 Task: Select the employment type as part-time.
Action: Mouse moved to (783, 99)
Screenshot: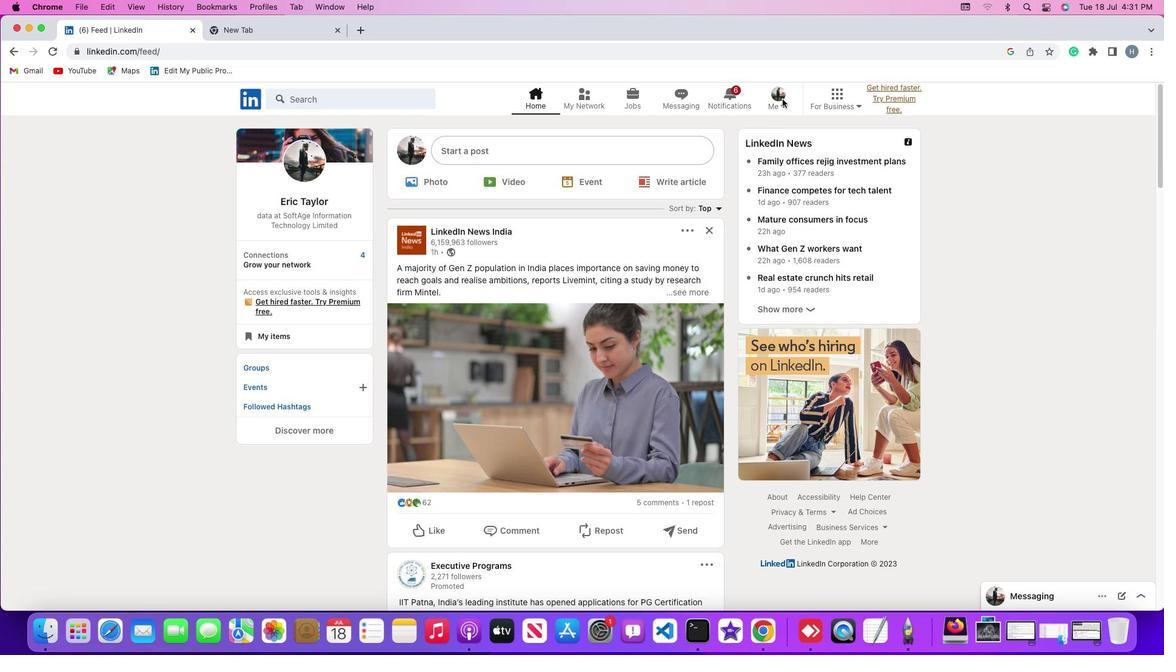 
Action: Mouse pressed left at (783, 99)
Screenshot: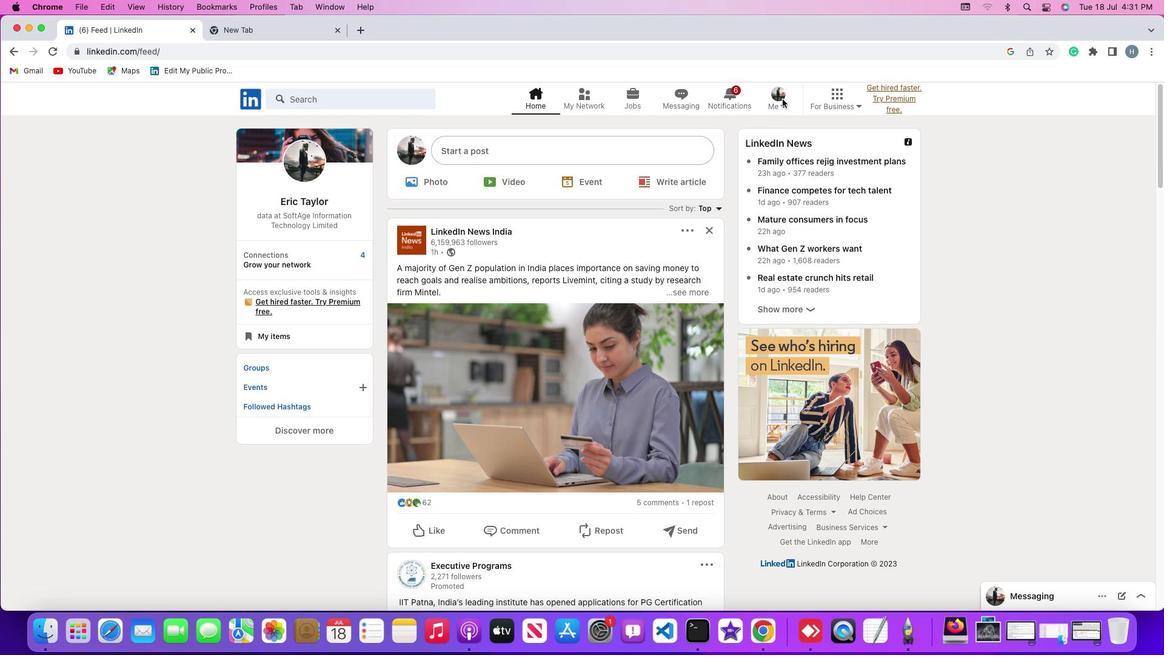 
Action: Mouse moved to (781, 100)
Screenshot: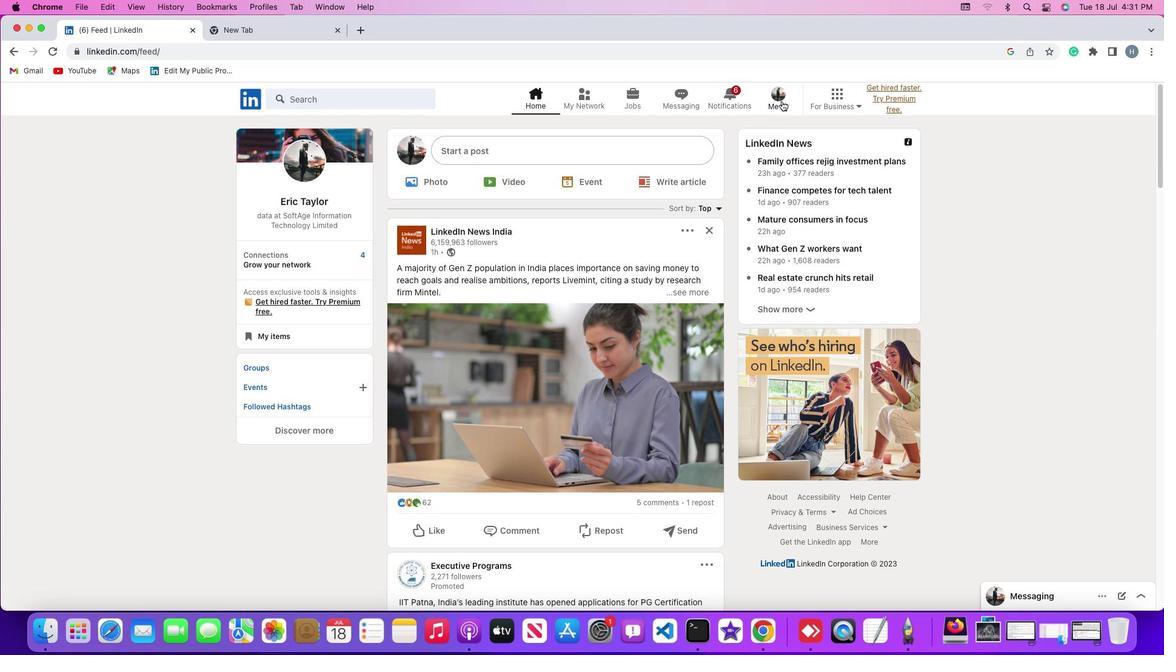 
Action: Mouse pressed left at (781, 100)
Screenshot: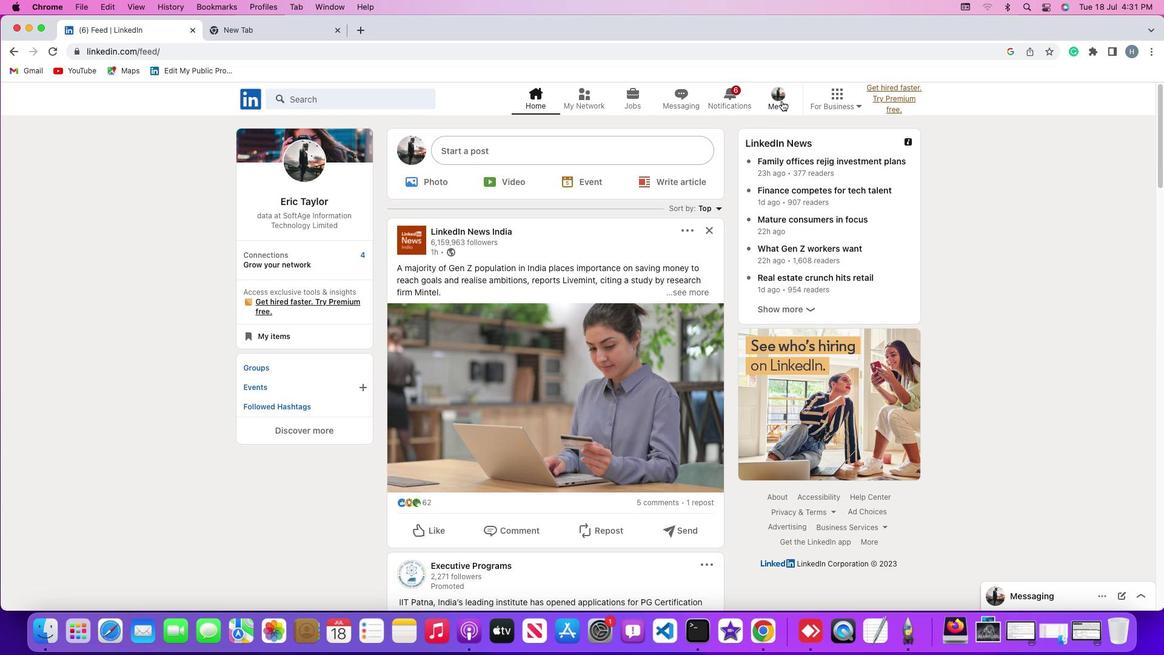 
Action: Mouse moved to (775, 164)
Screenshot: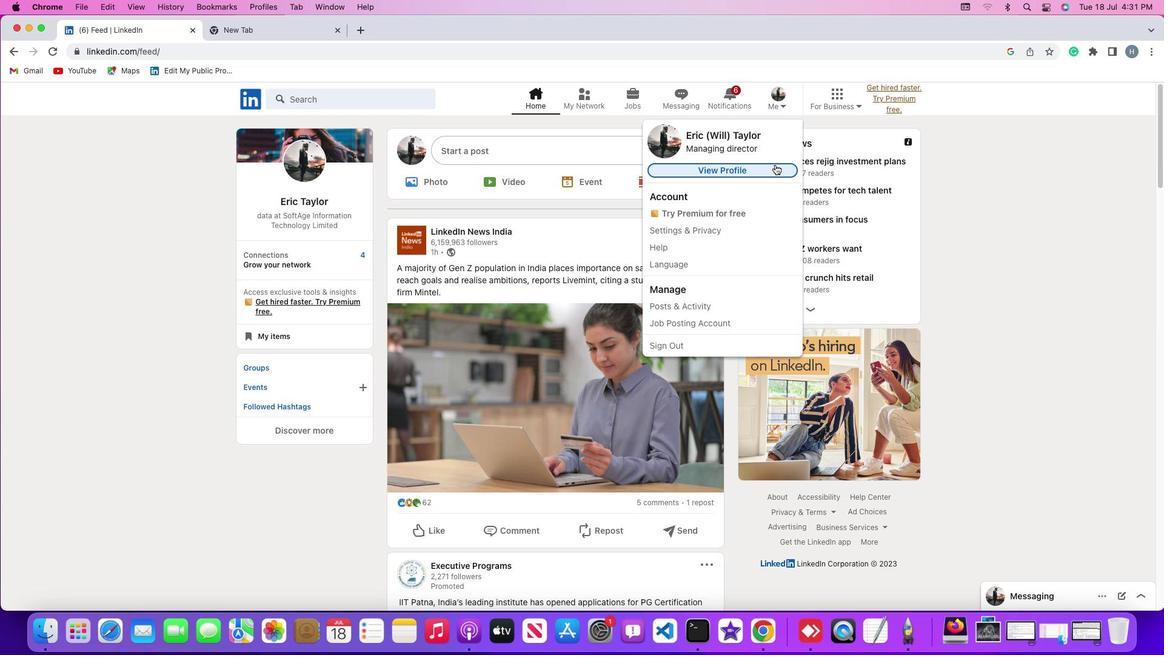 
Action: Mouse pressed left at (775, 164)
Screenshot: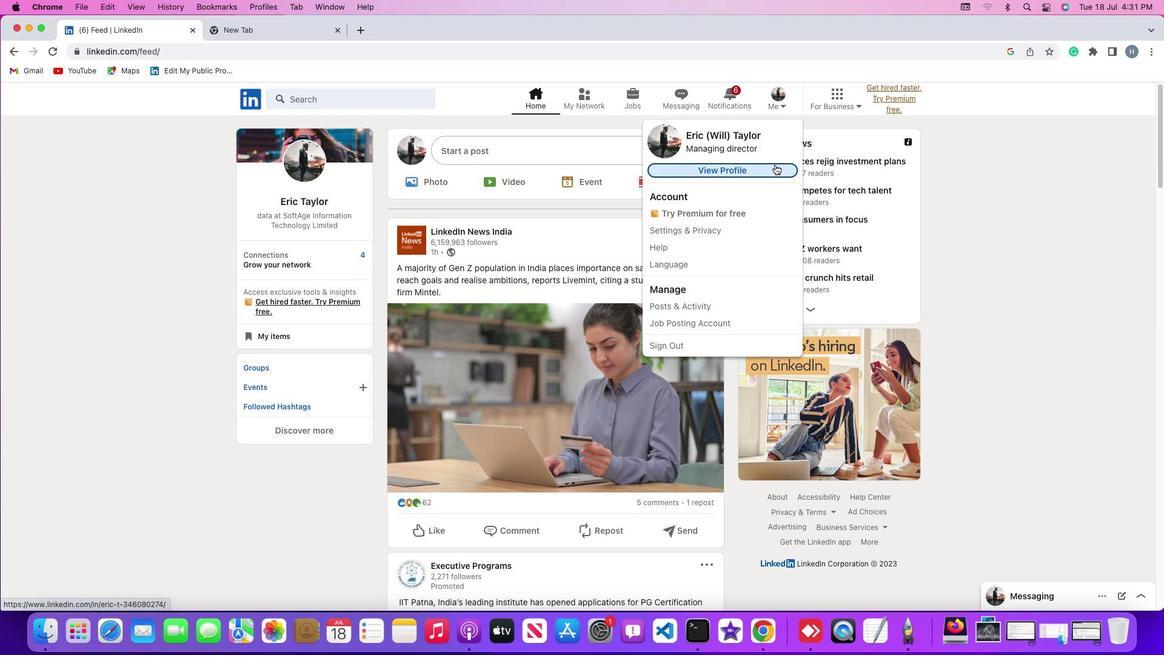 
Action: Mouse moved to (702, 267)
Screenshot: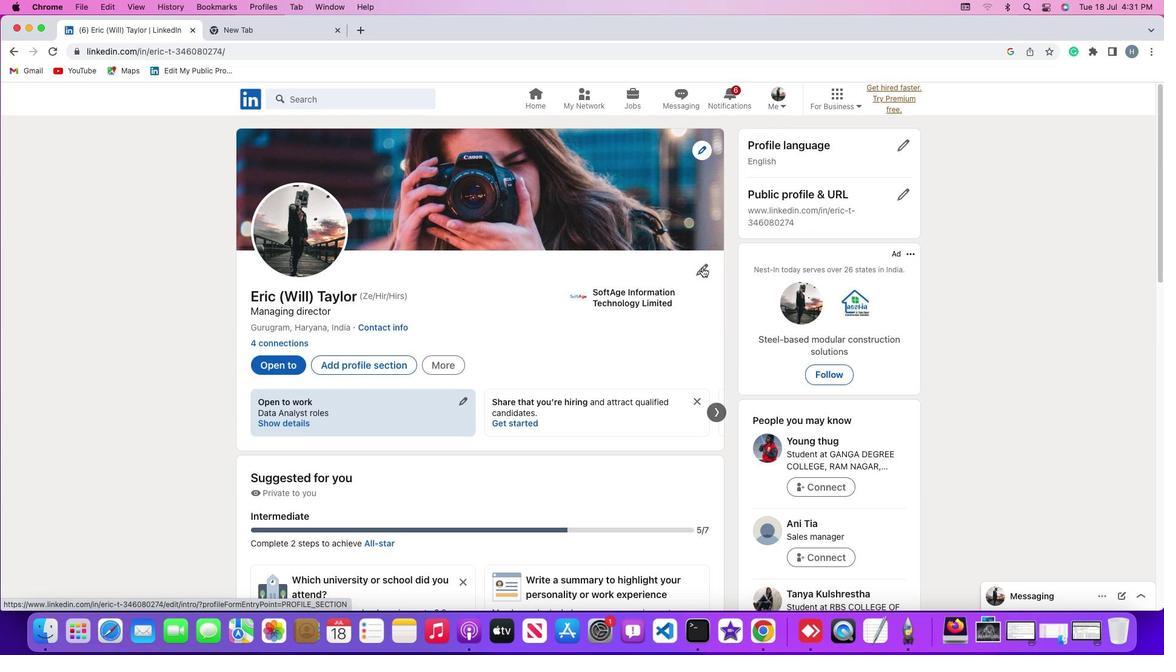 
Action: Mouse pressed left at (702, 267)
Screenshot: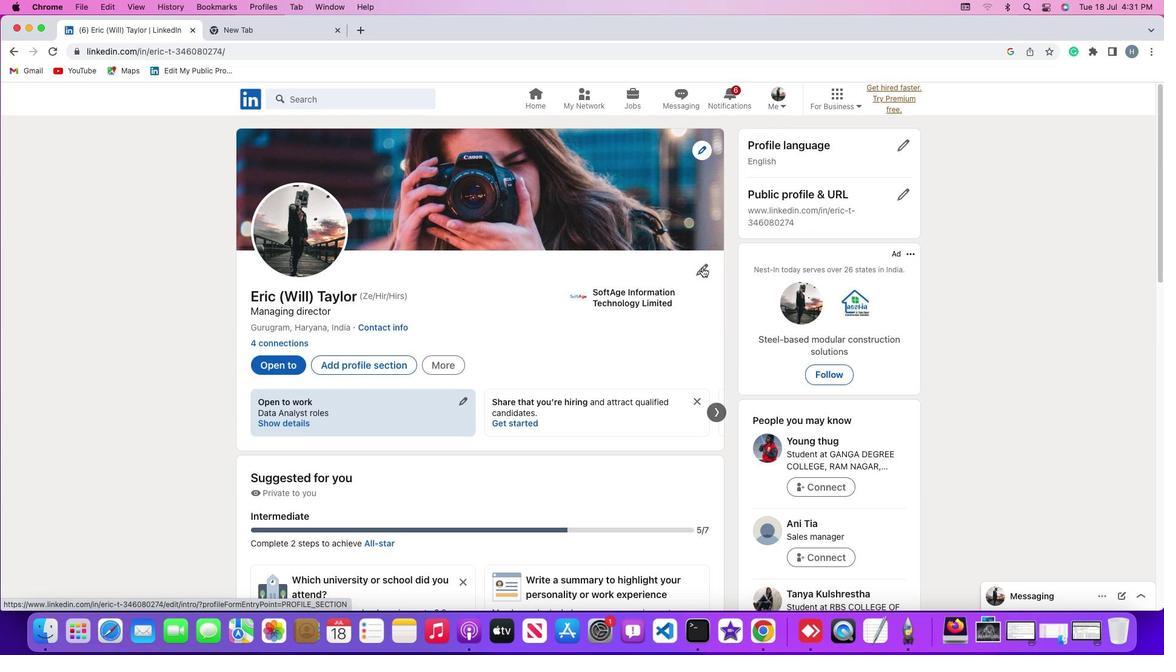 
Action: Mouse moved to (629, 336)
Screenshot: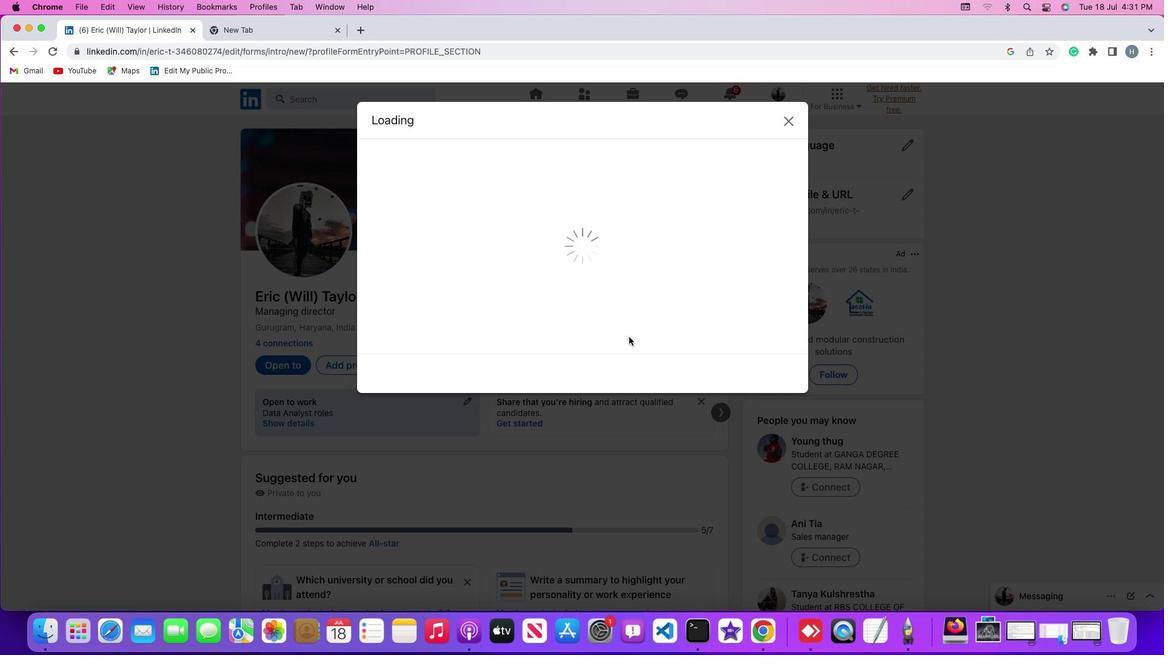 
Action: Mouse scrolled (629, 336) with delta (0, 0)
Screenshot: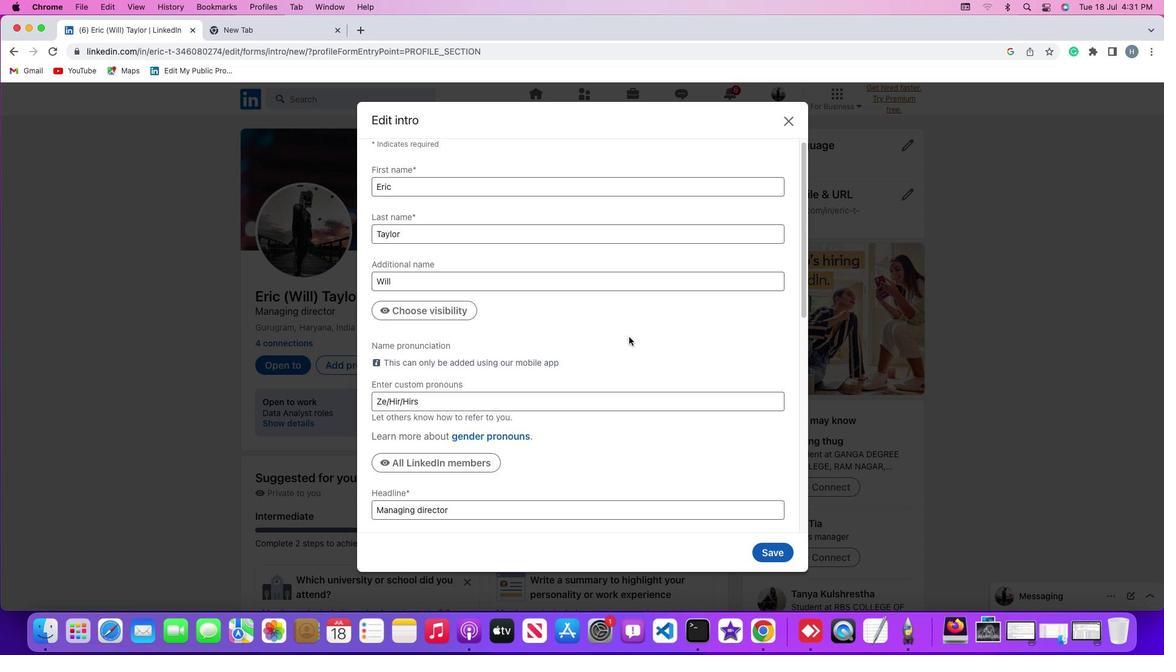 
Action: Mouse scrolled (629, 336) with delta (0, 0)
Screenshot: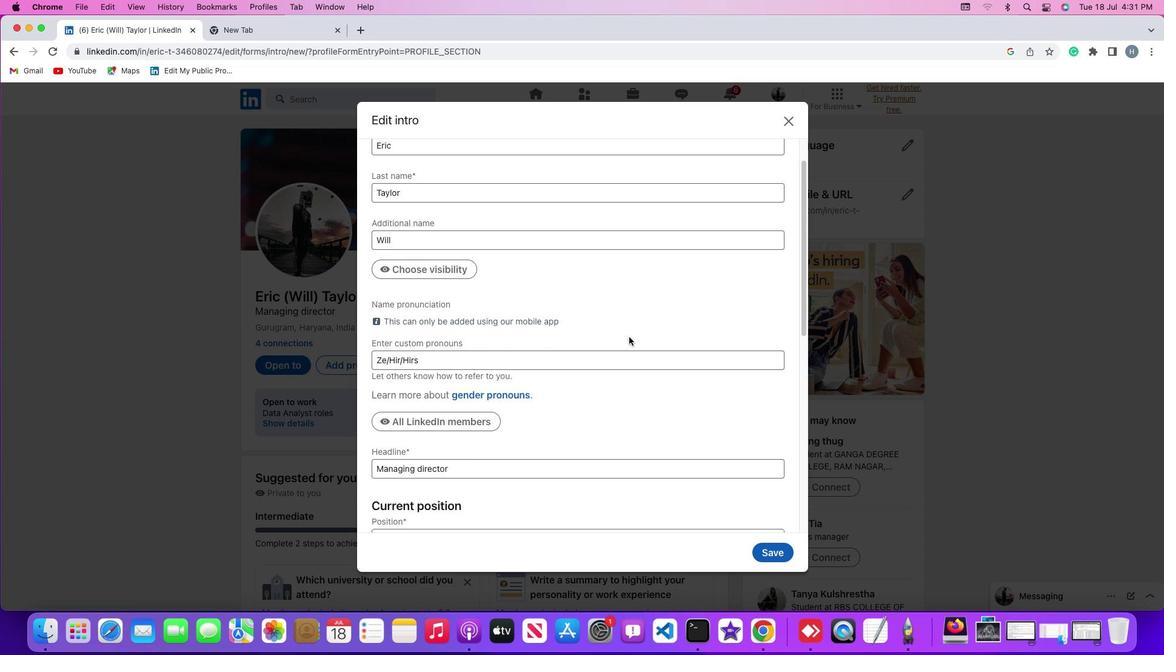
Action: Mouse scrolled (629, 336) with delta (0, -1)
Screenshot: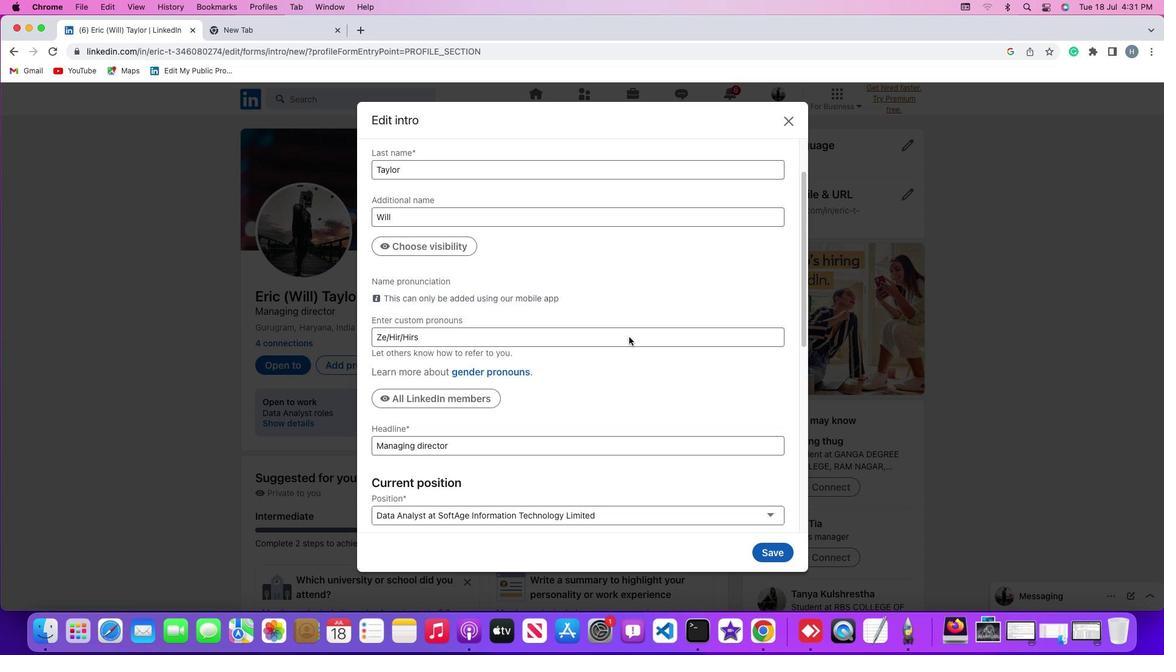 
Action: Mouse scrolled (629, 336) with delta (0, -2)
Screenshot: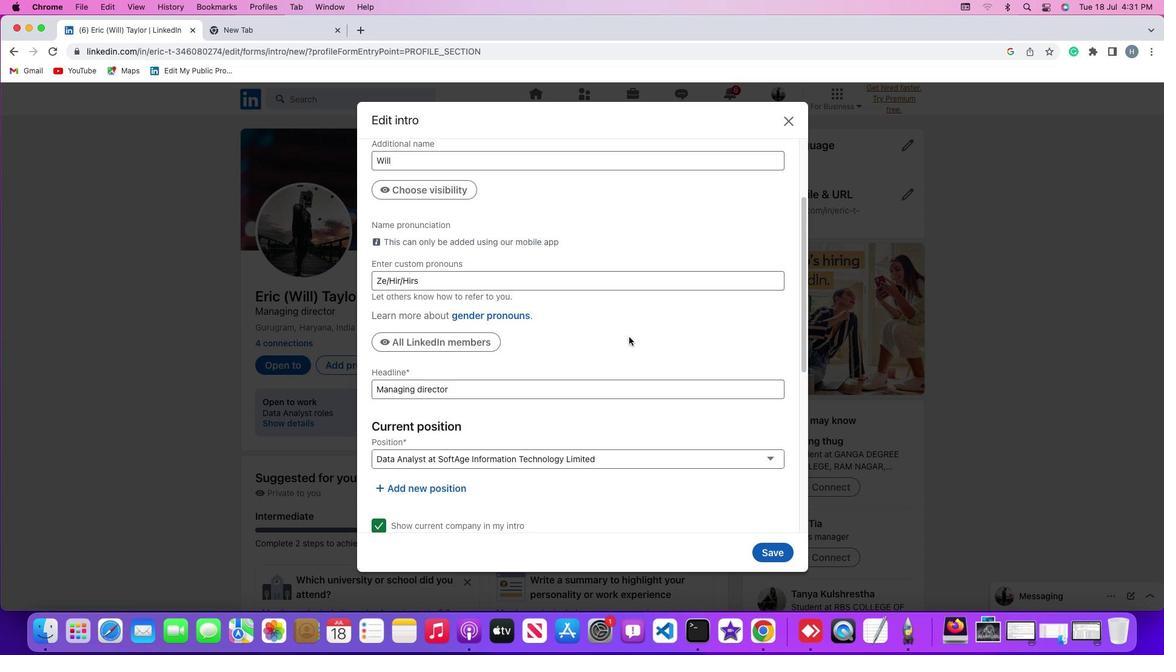
Action: Mouse scrolled (629, 336) with delta (0, 0)
Screenshot: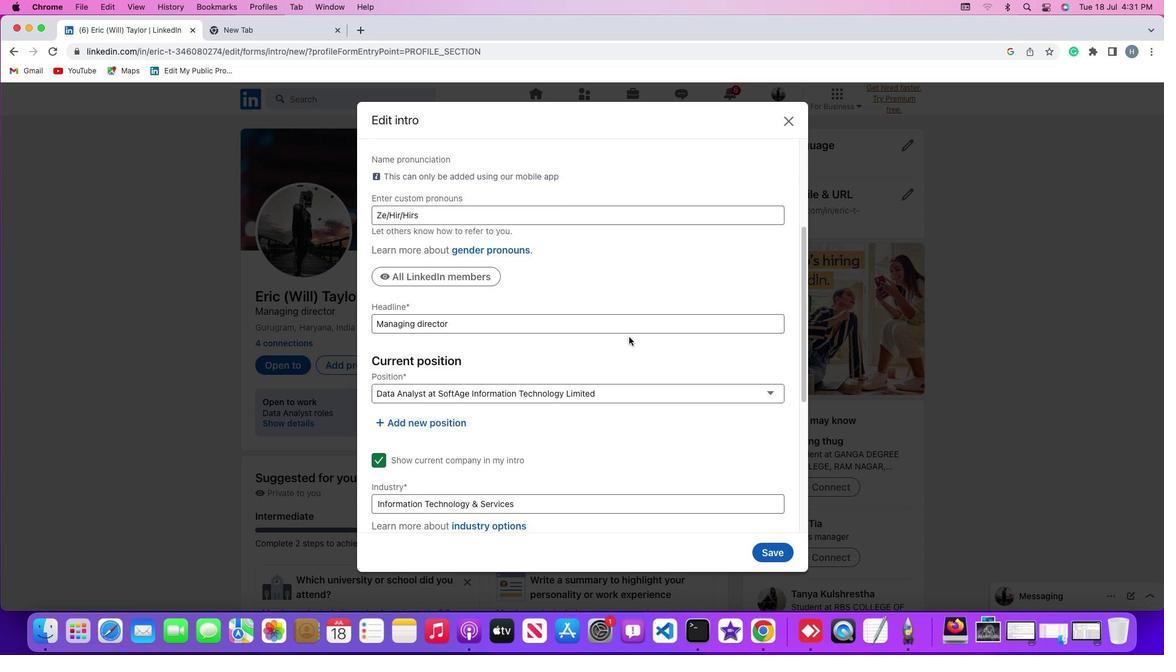 
Action: Mouse scrolled (629, 336) with delta (0, 0)
Screenshot: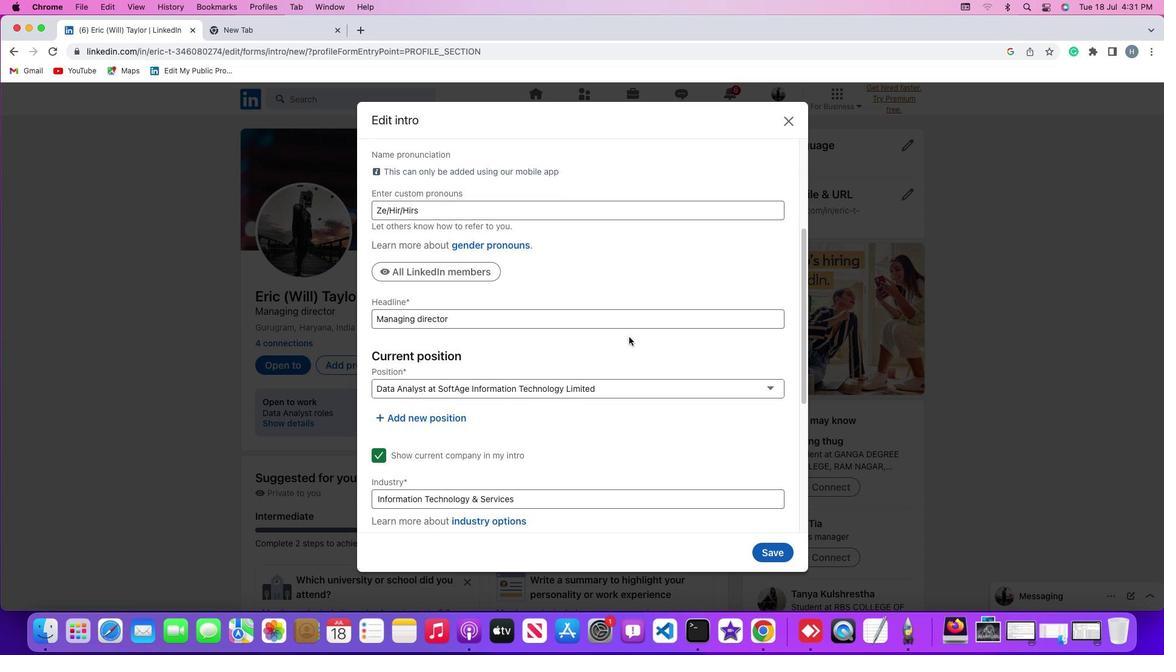 
Action: Mouse moved to (433, 406)
Screenshot: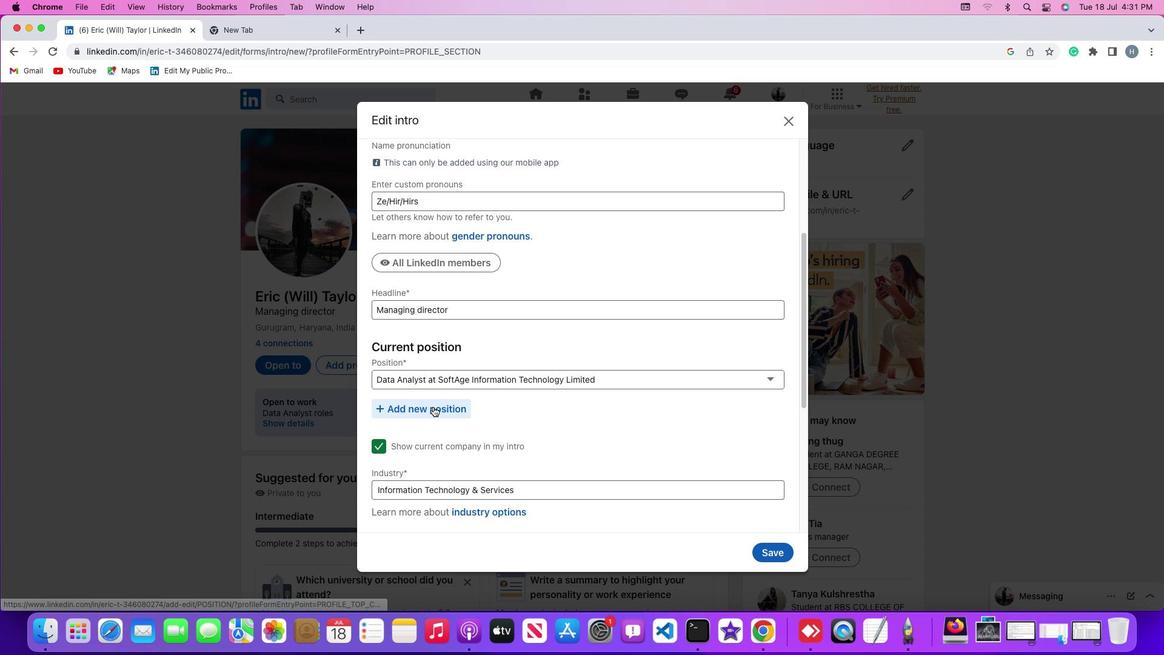 
Action: Mouse pressed left at (433, 406)
Screenshot: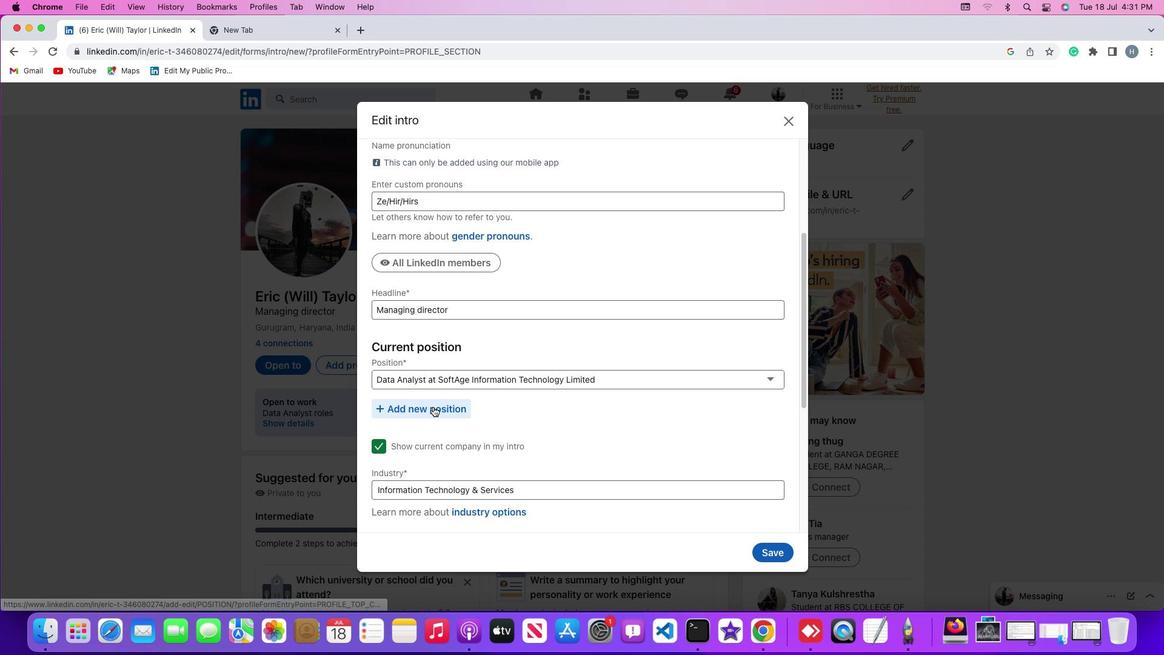 
Action: Mouse moved to (770, 297)
Screenshot: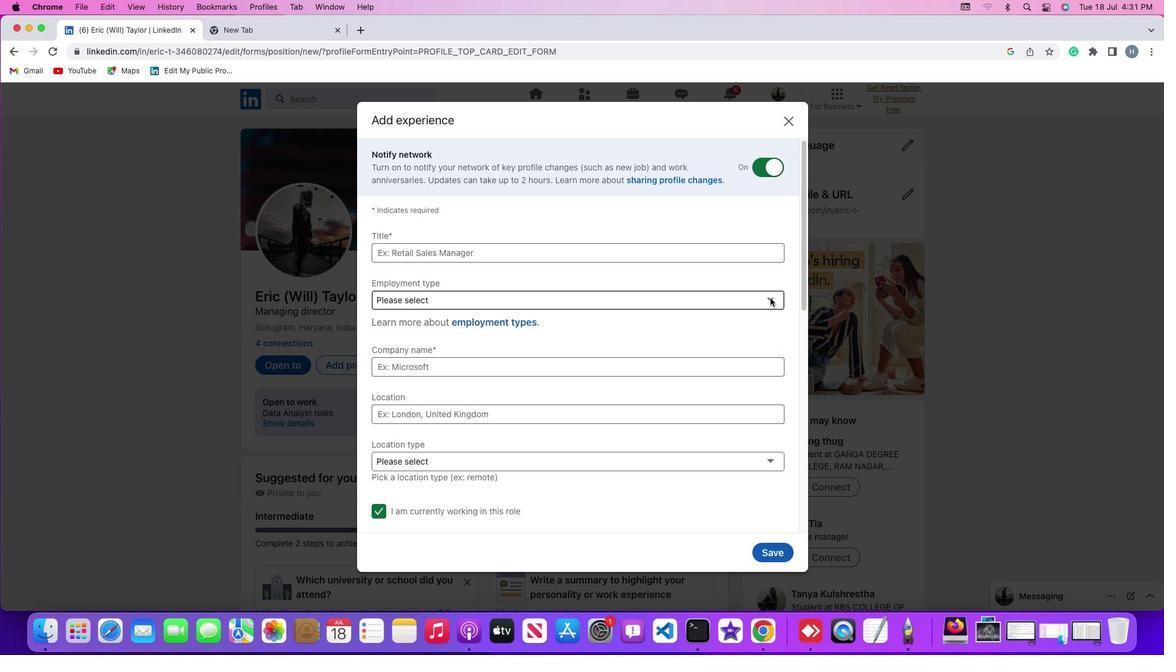 
Action: Mouse pressed left at (770, 297)
Screenshot: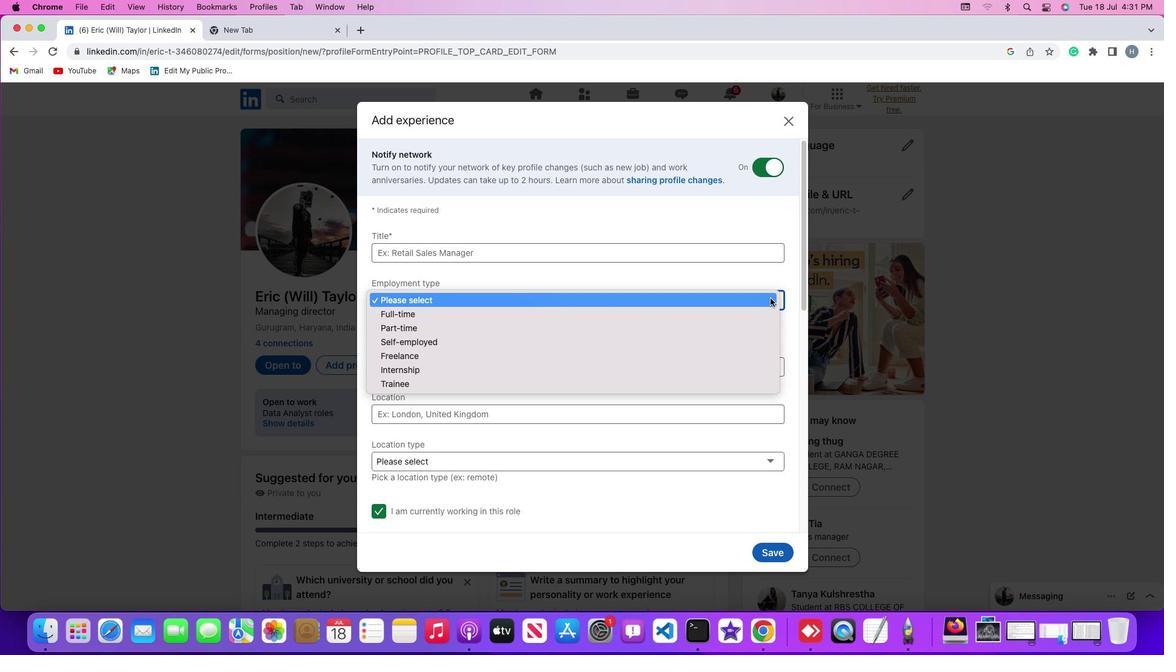 
Action: Mouse moved to (746, 325)
Screenshot: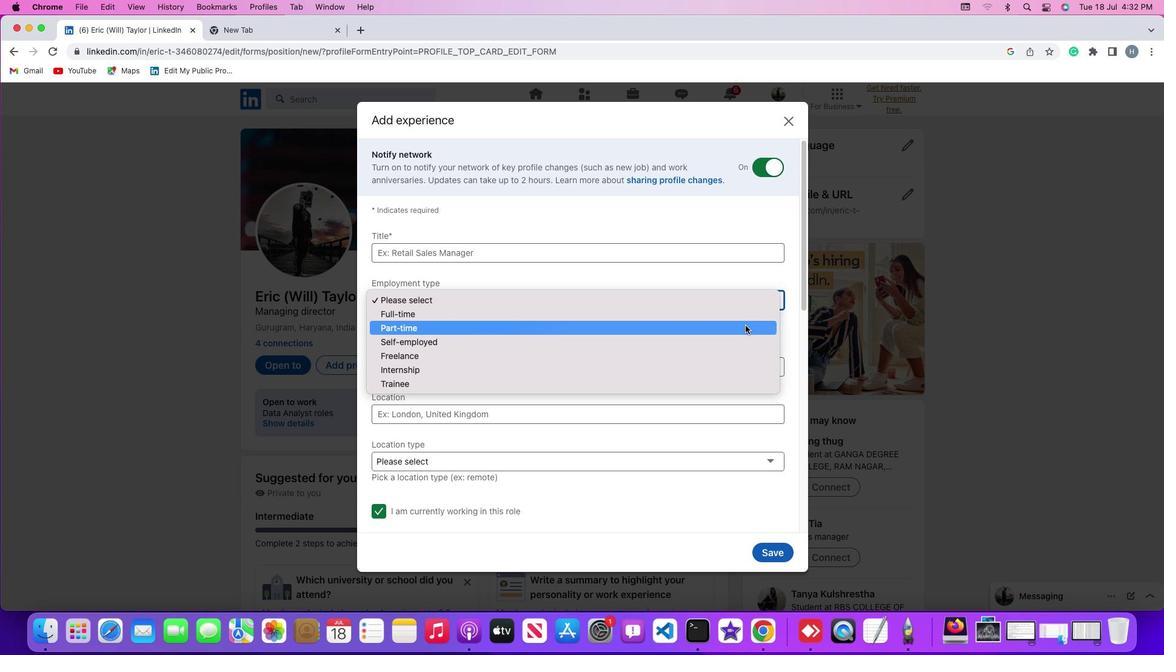 
Action: Mouse pressed left at (746, 325)
Screenshot: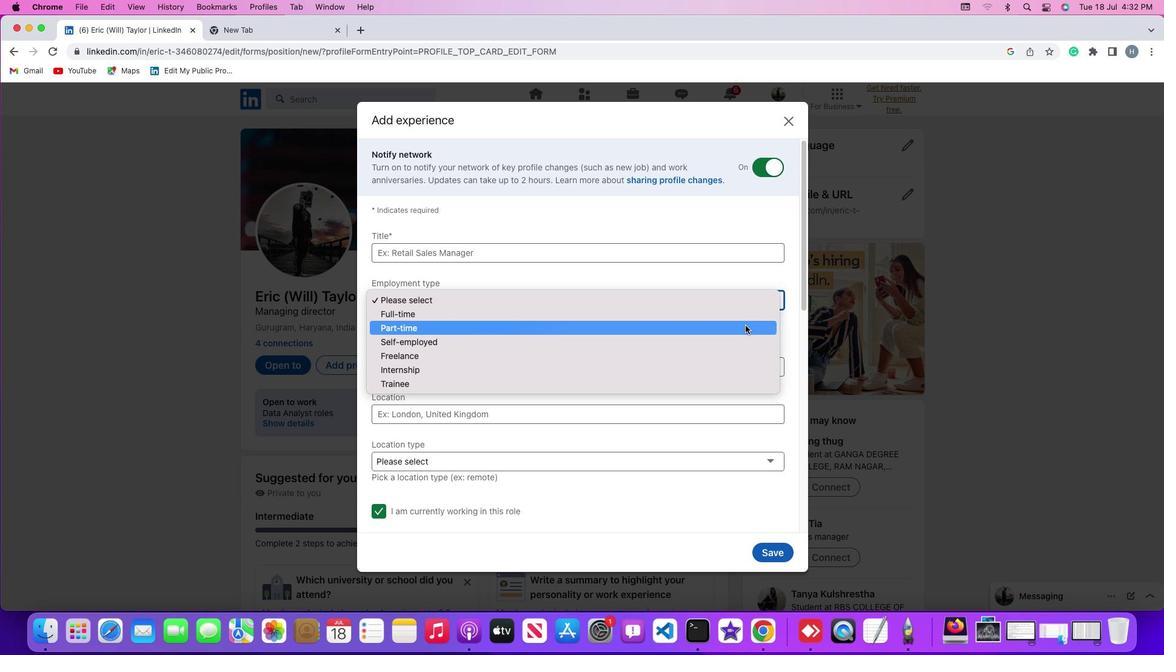 
